 Task: Send an email with the signature Faith Turner with the subject 'Request for a testimonial' and the message 'I would like to request a review of the proposal before making a decision.' from softage.1@softage.net to softage.10@softage.net with an attached document Business_evaluation.pdf and move the email from Sent Items to the folder Landscaping
Action: Mouse moved to (80, 109)
Screenshot: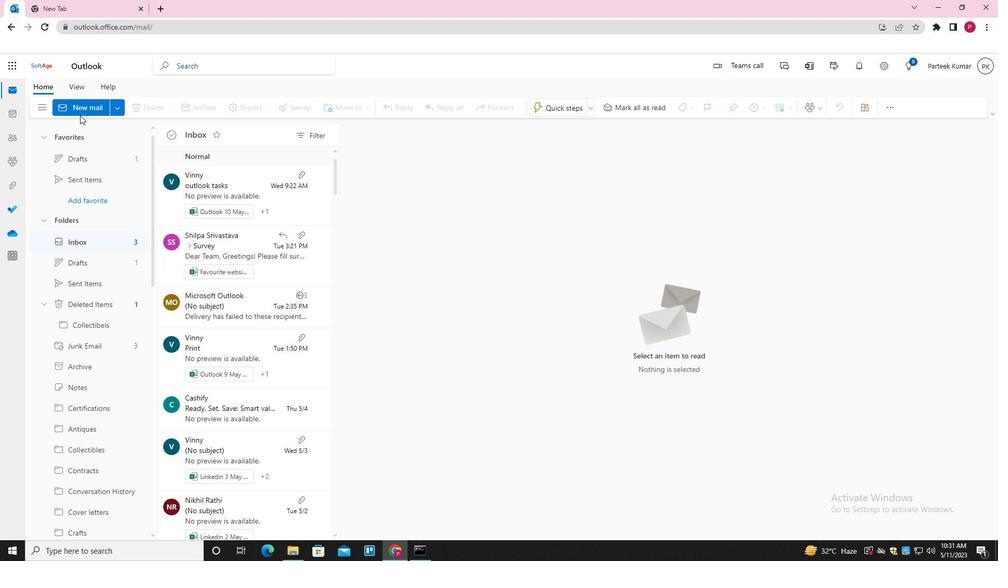 
Action: Mouse pressed left at (80, 109)
Screenshot: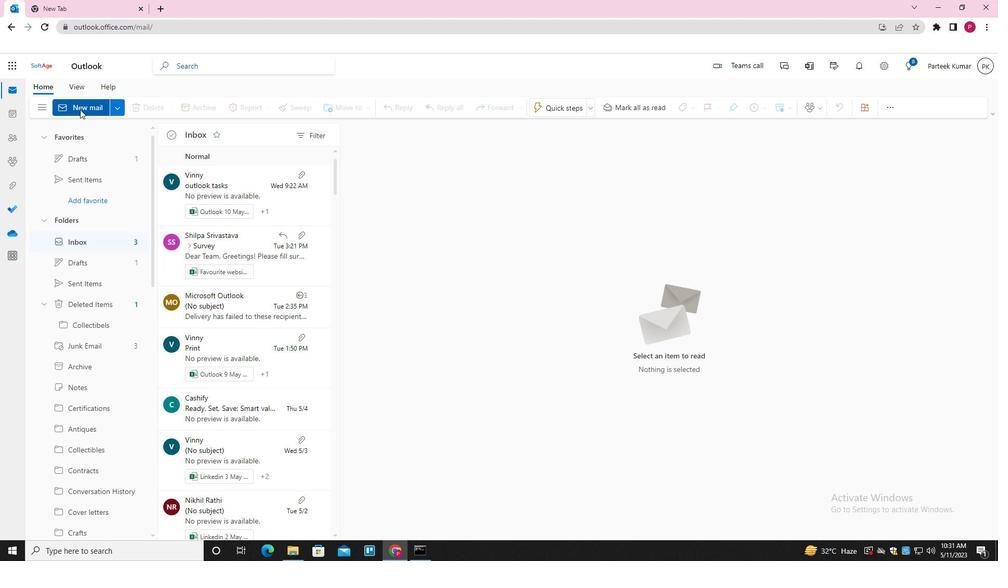 
Action: Mouse moved to (411, 264)
Screenshot: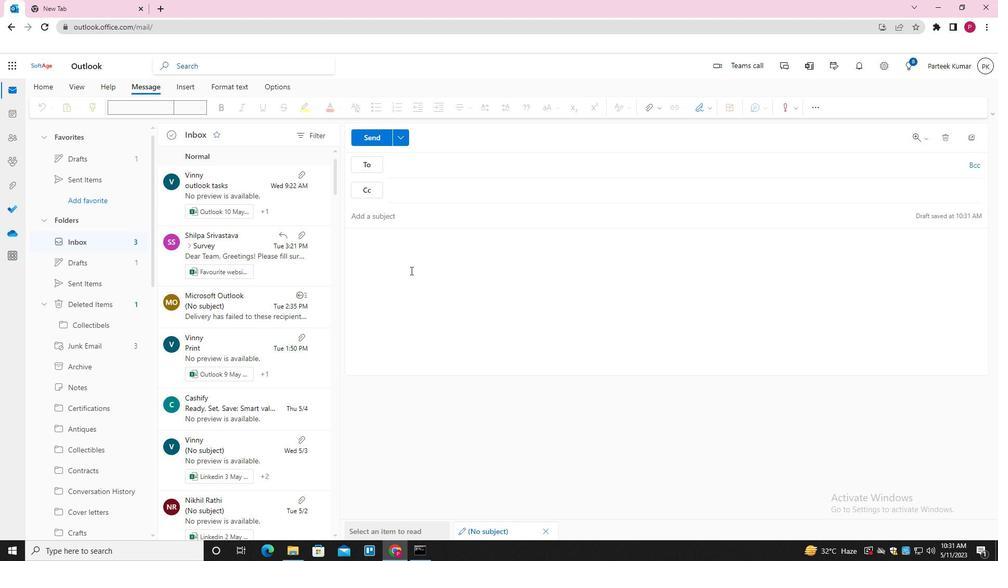 
Action: Mouse pressed left at (411, 264)
Screenshot: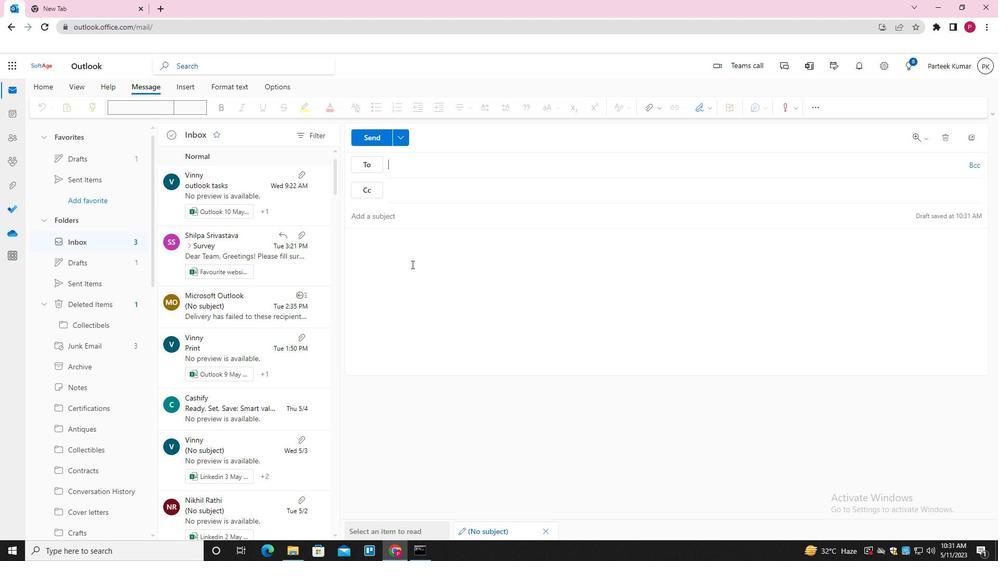 
Action: Mouse moved to (707, 108)
Screenshot: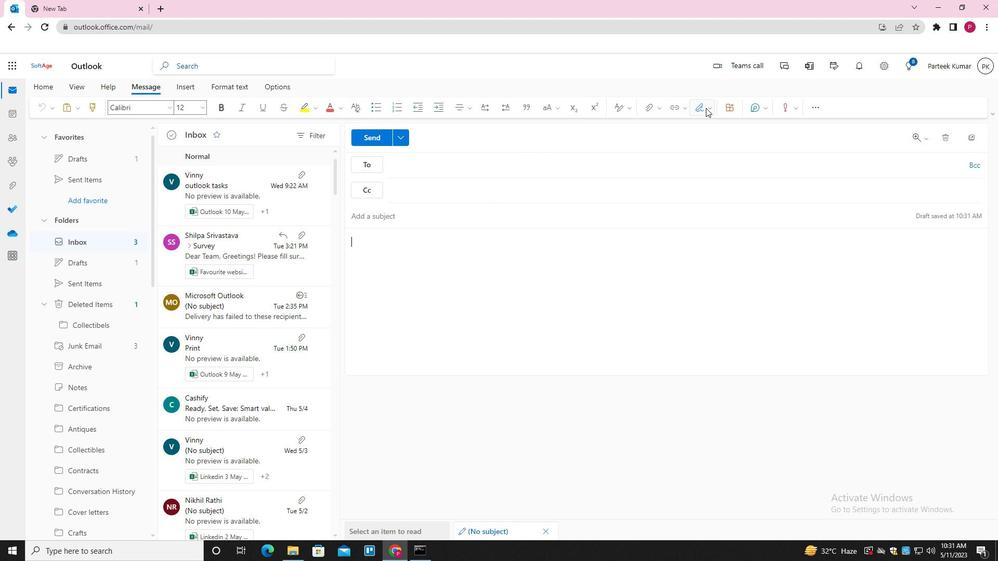 
Action: Mouse pressed left at (707, 108)
Screenshot: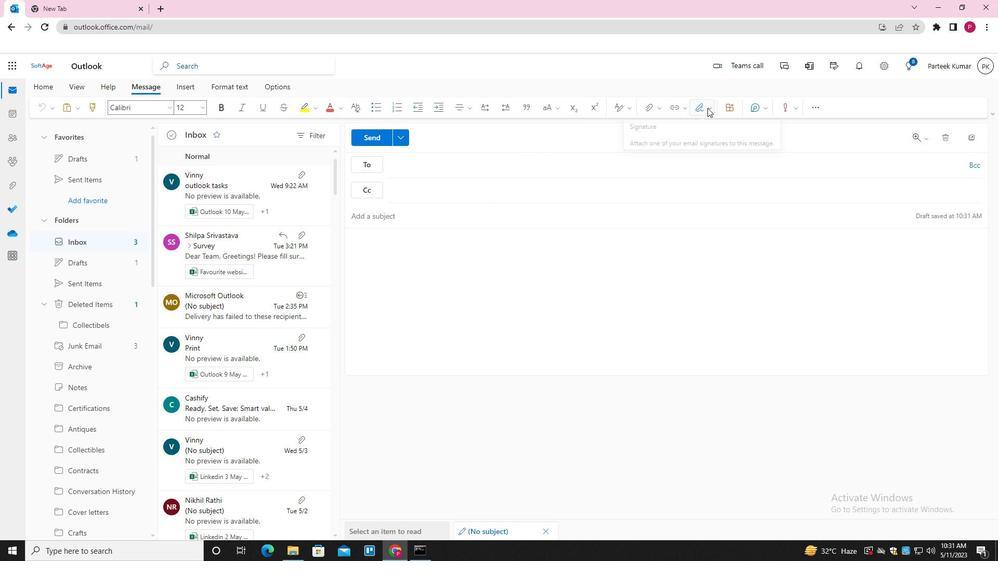 
Action: Mouse moved to (690, 148)
Screenshot: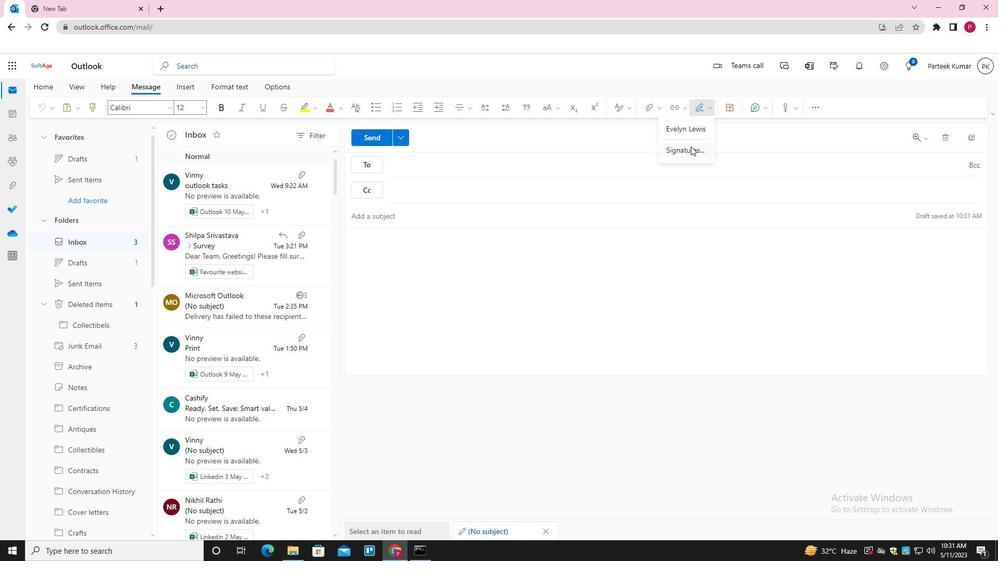 
Action: Mouse pressed left at (690, 148)
Screenshot: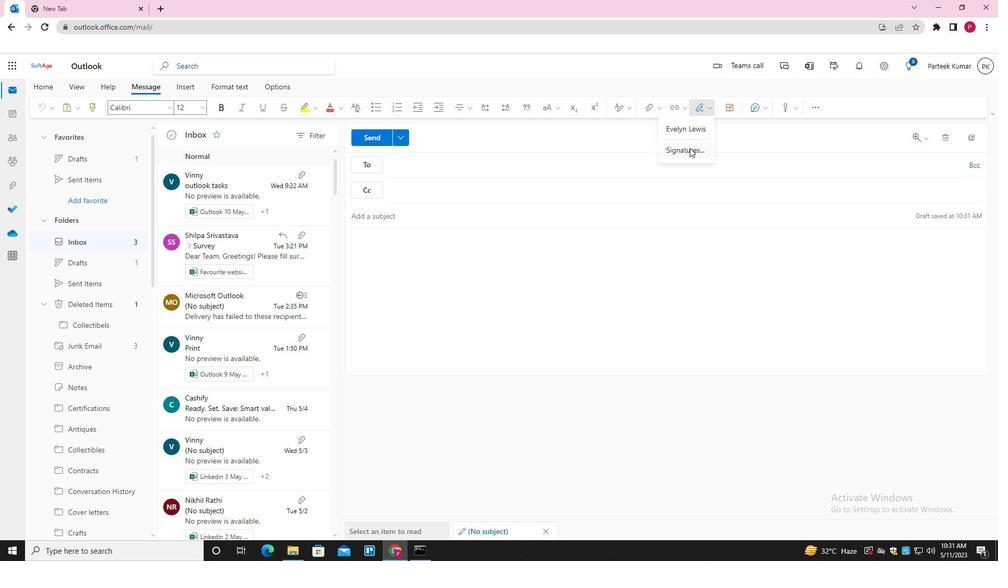 
Action: Mouse moved to (693, 190)
Screenshot: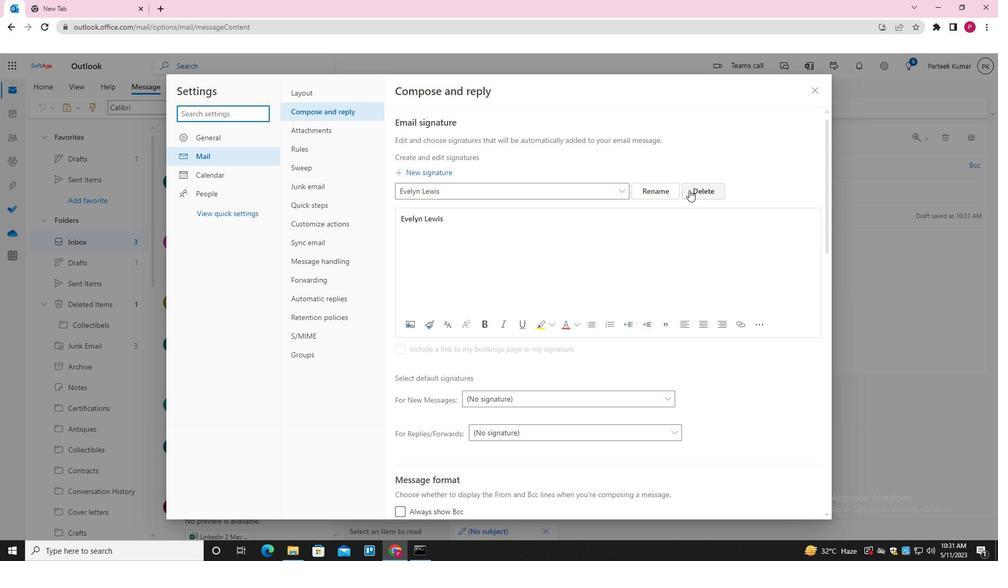 
Action: Mouse pressed left at (693, 190)
Screenshot: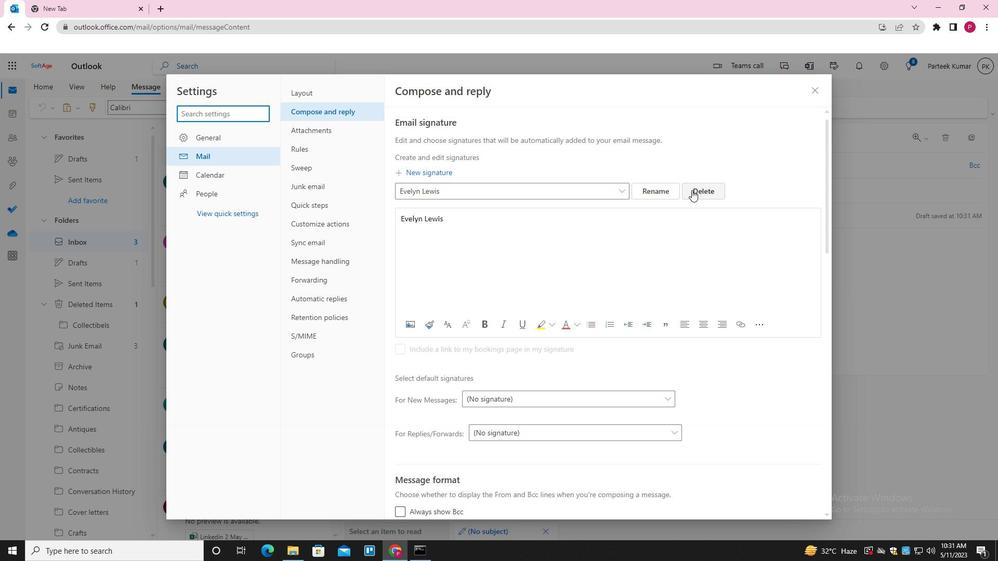 
Action: Mouse moved to (515, 192)
Screenshot: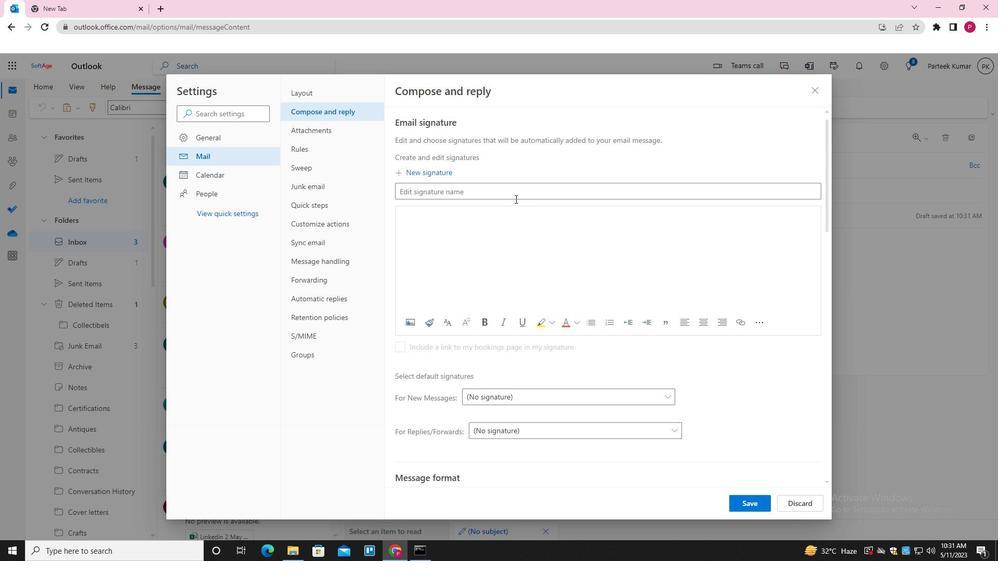
Action: Mouse pressed left at (515, 192)
Screenshot: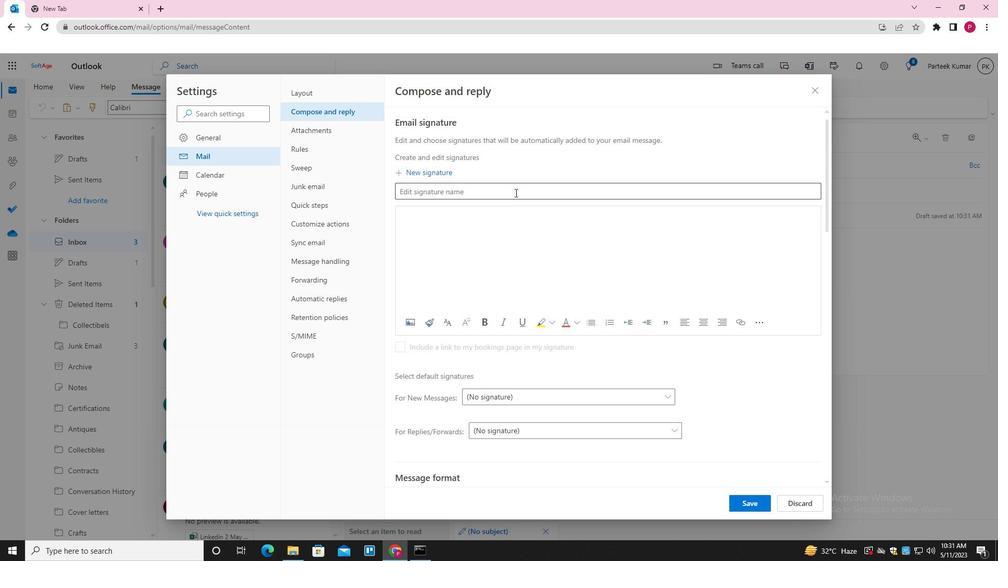
Action: Key pressed <Key.shift>FAITH<Key.space><Key.shift><Key.shift><Key.shift><Key.shift><Key.shift><Key.shift><Key.shift><Key.shift><Key.shift><Key.shift><Key.shift><Key.shift><Key.shift><Key.shift><Key.shift><Key.shift><Key.shift><Key.shift><Key.shift><Key.shift><Key.shift><Key.shift><Key.backspace>T<Key.backspace><Key.shift><Key.shift>T<Key.backspace><Key.space><Key.shift>TURNER
Screenshot: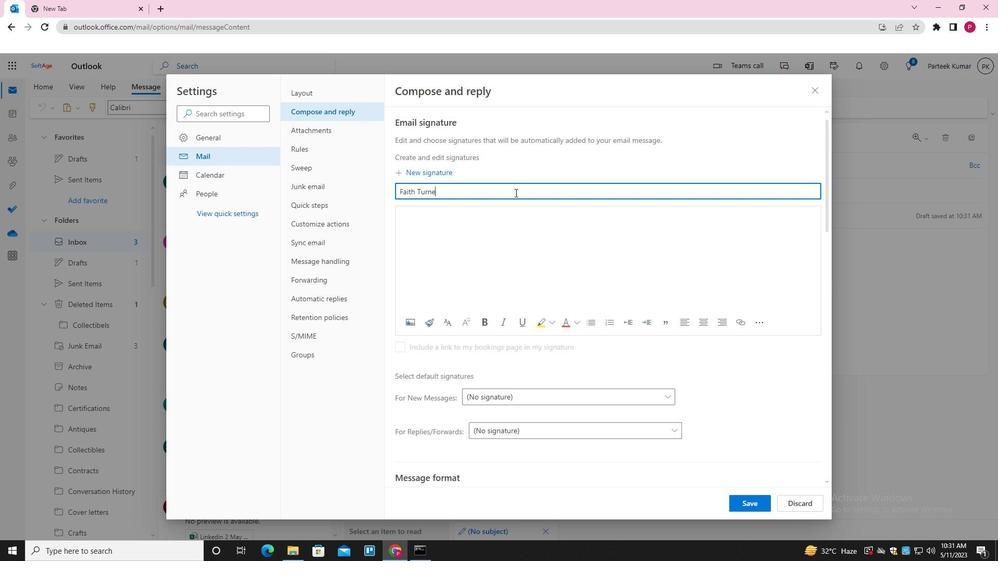 
Action: Mouse moved to (520, 220)
Screenshot: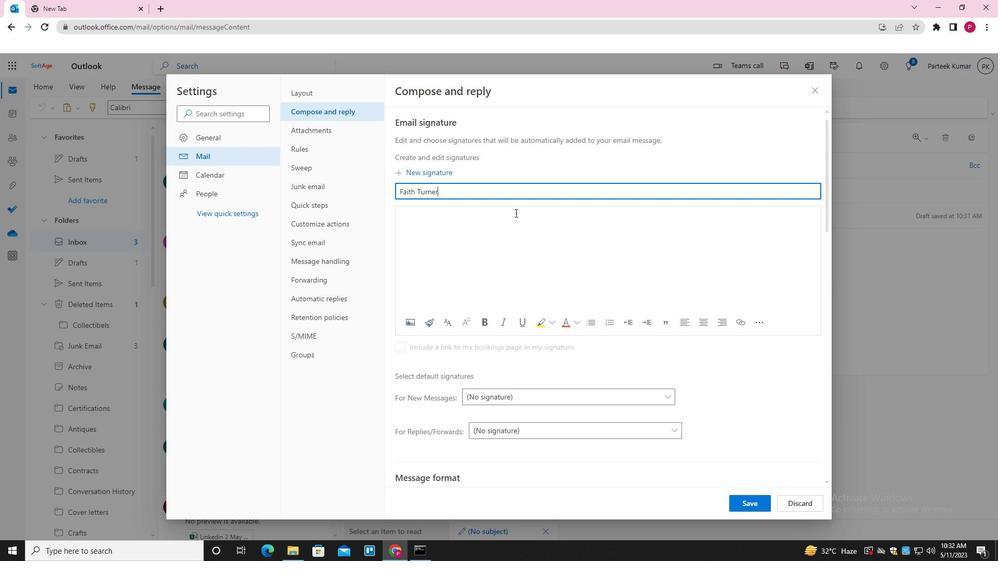 
Action: Mouse pressed left at (520, 220)
Screenshot: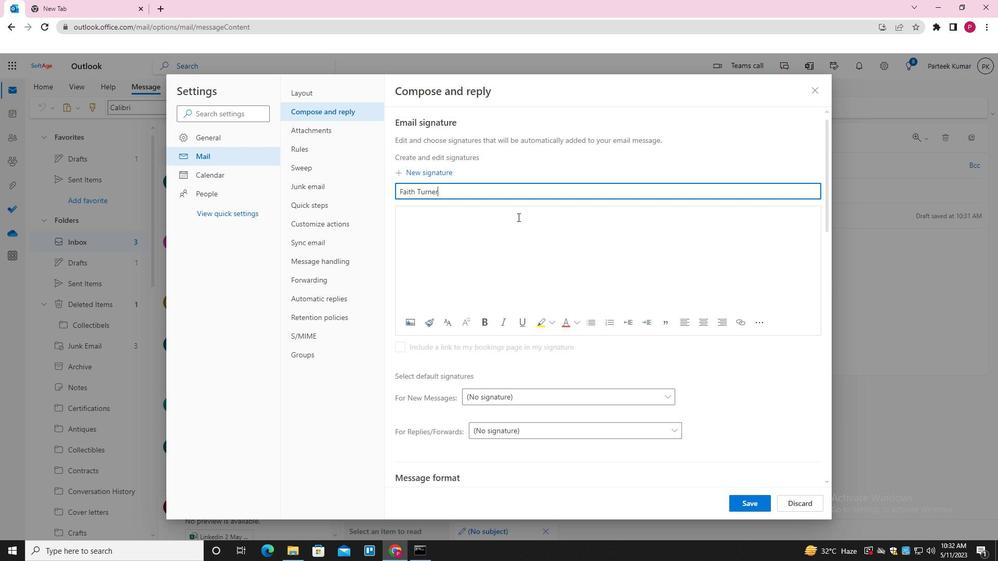 
Action: Key pressed <Key.shift><Key.shift><Key.shift><Key.shift><Key.shift><Key.shift><Key.shift><Key.shift><Key.shift><Key.shift><Key.shift><Key.shift><Key.shift><Key.shift><Key.shift><Key.shift><Key.shift><Key.shift><Key.shift><Key.shift><Key.shift><Key.shift><Key.shift><Key.shift><Key.shift><Key.shift>FAITH<Key.space><Key.shift>TURNER
Screenshot: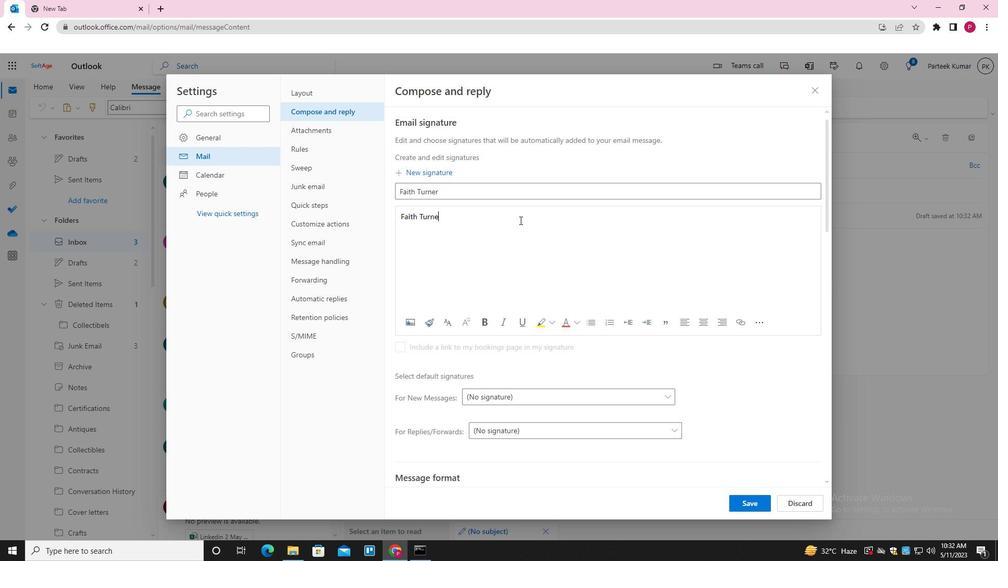 
Action: Mouse moved to (743, 506)
Screenshot: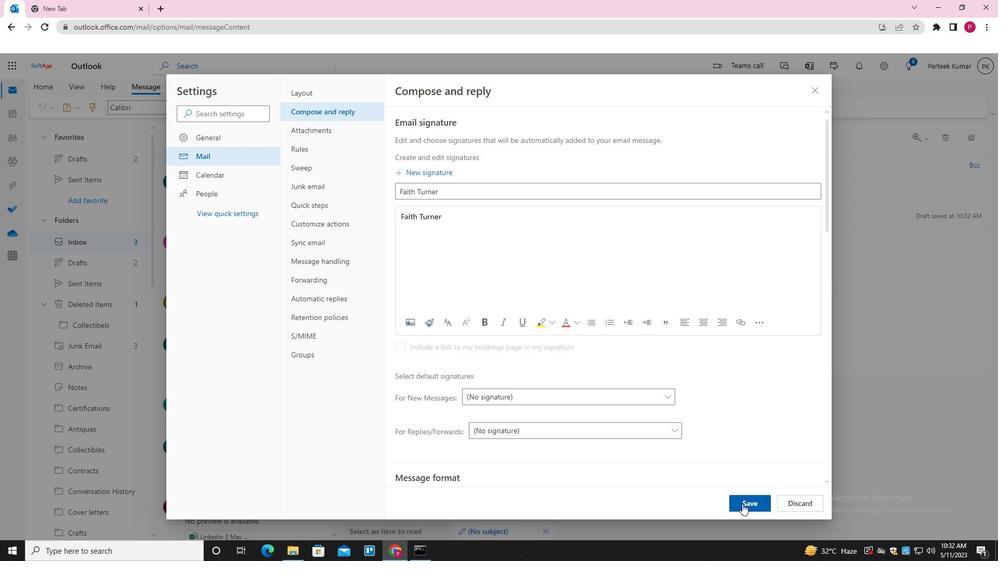 
Action: Mouse pressed left at (743, 506)
Screenshot: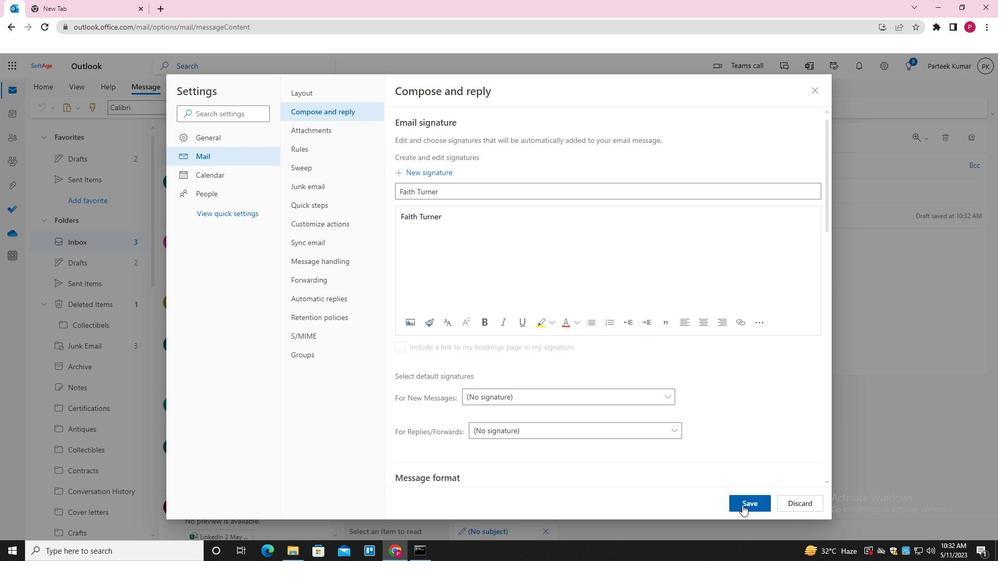 
Action: Mouse moved to (814, 87)
Screenshot: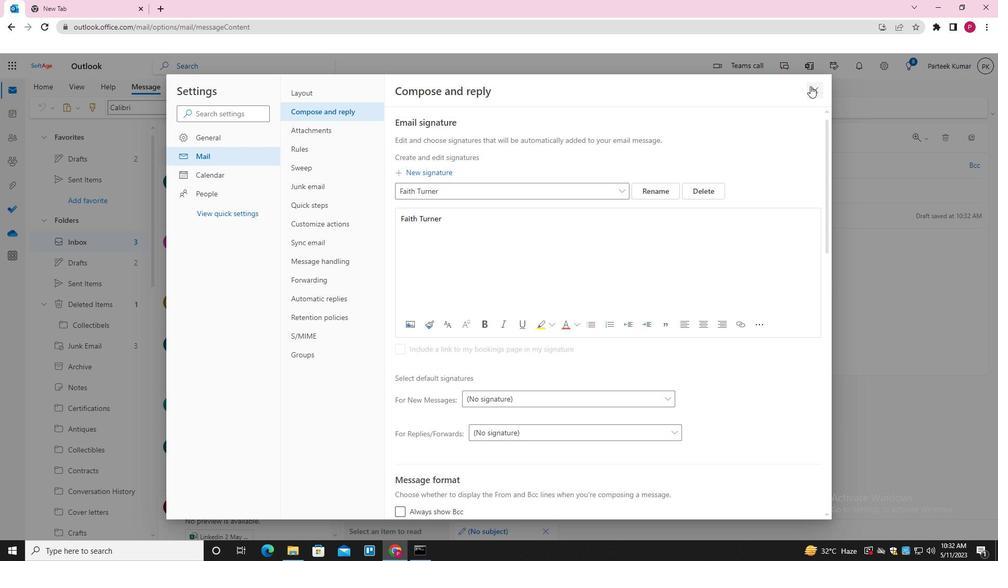 
Action: Mouse pressed left at (814, 87)
Screenshot: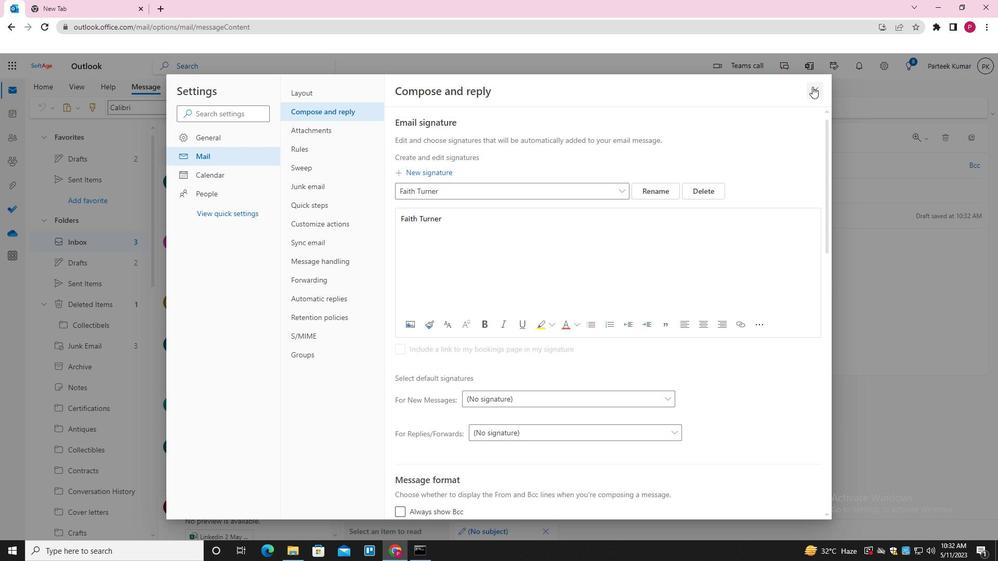 
Action: Mouse moved to (538, 253)
Screenshot: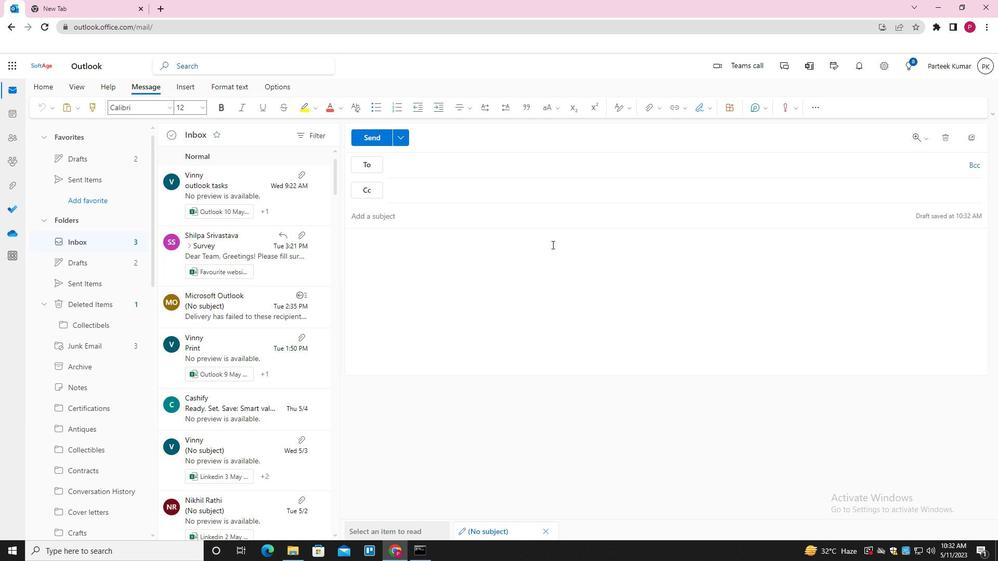 
Action: Mouse pressed left at (538, 253)
Screenshot: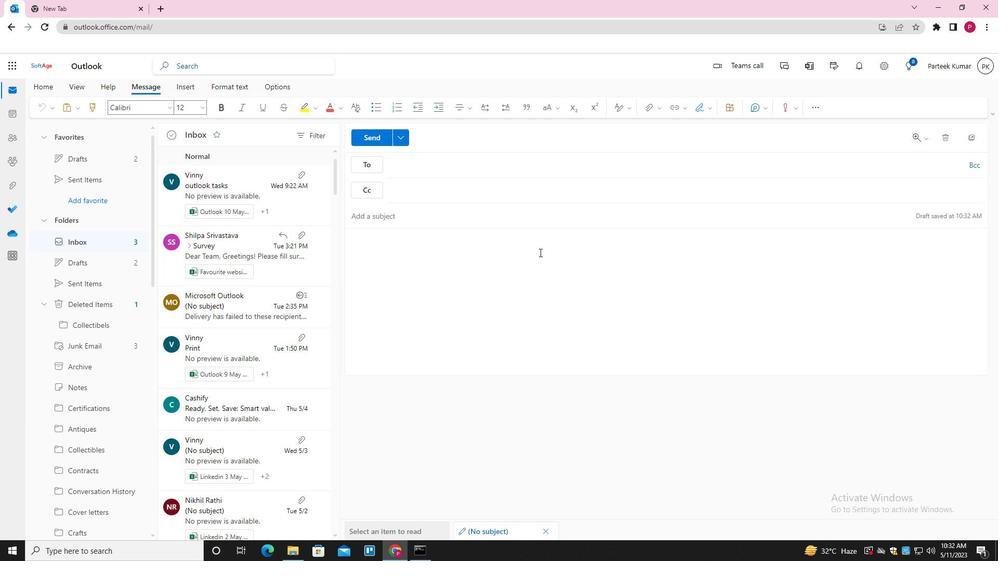 
Action: Mouse moved to (709, 106)
Screenshot: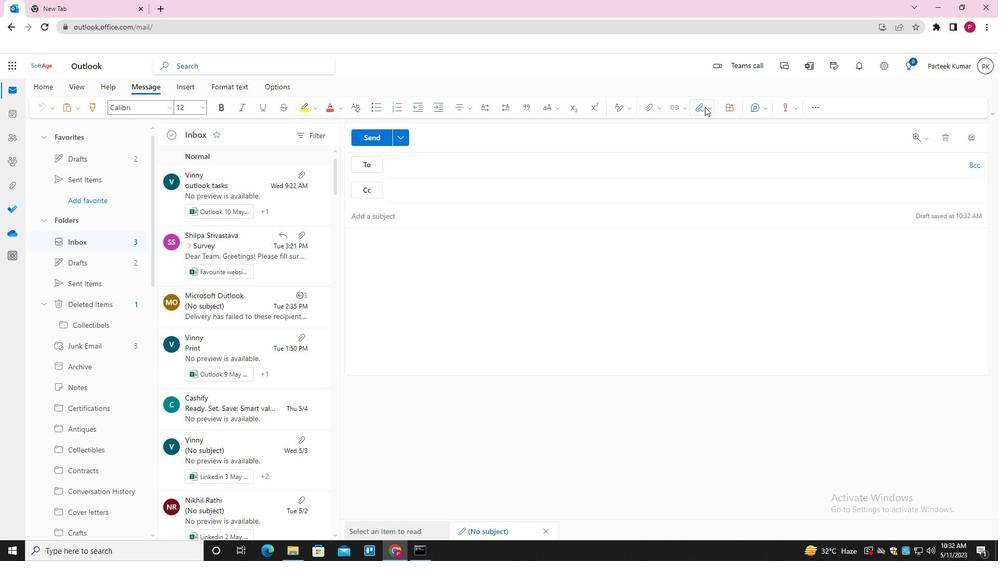
Action: Mouse pressed left at (709, 106)
Screenshot: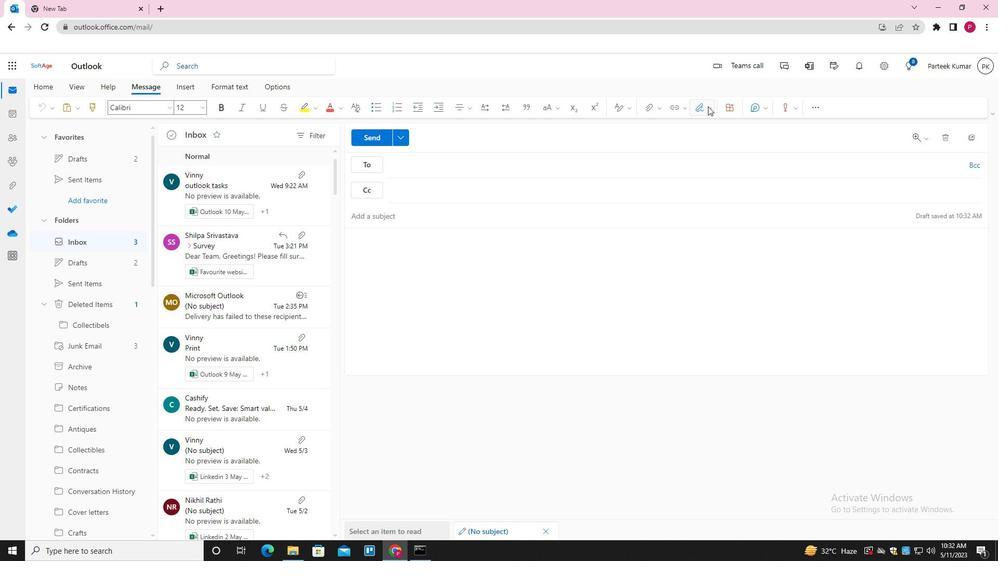 
Action: Mouse moved to (695, 124)
Screenshot: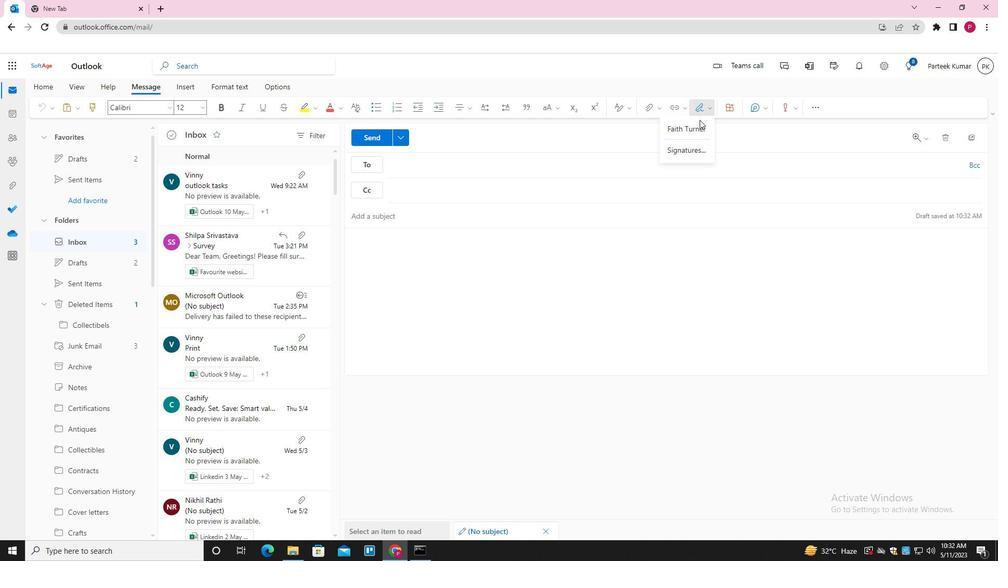 
Action: Mouse pressed left at (695, 124)
Screenshot: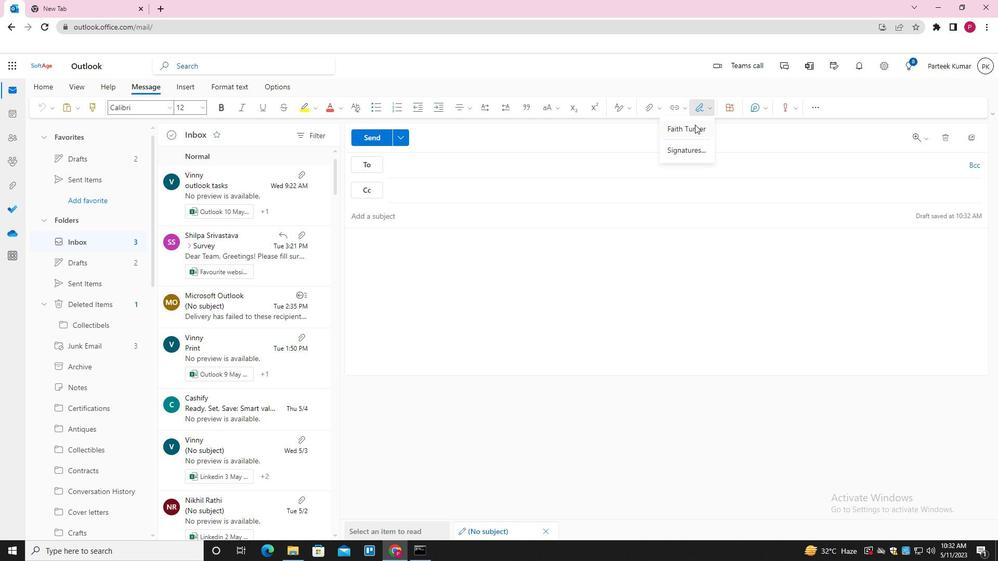 
Action: Mouse moved to (517, 217)
Screenshot: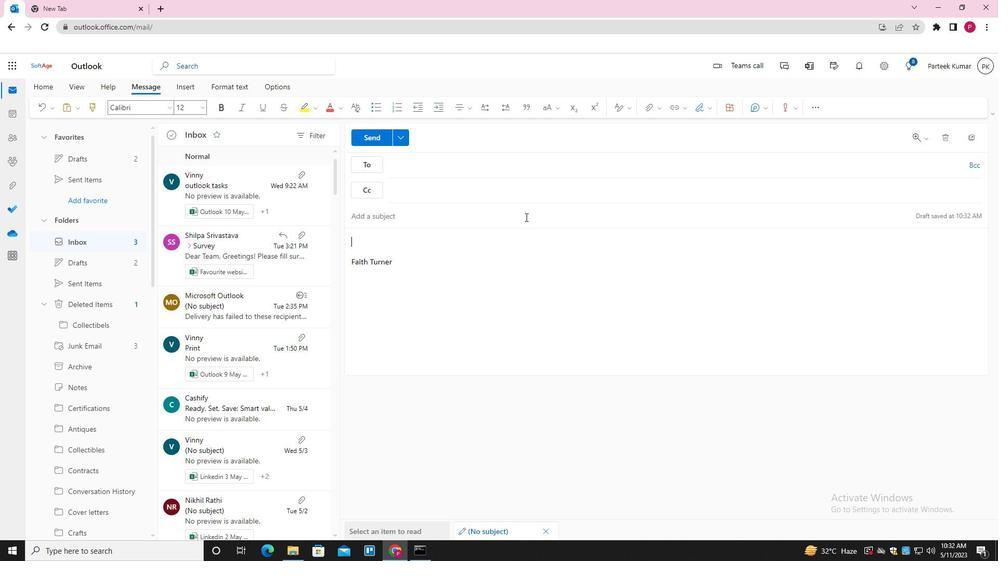 
Action: Mouse pressed left at (517, 217)
Screenshot: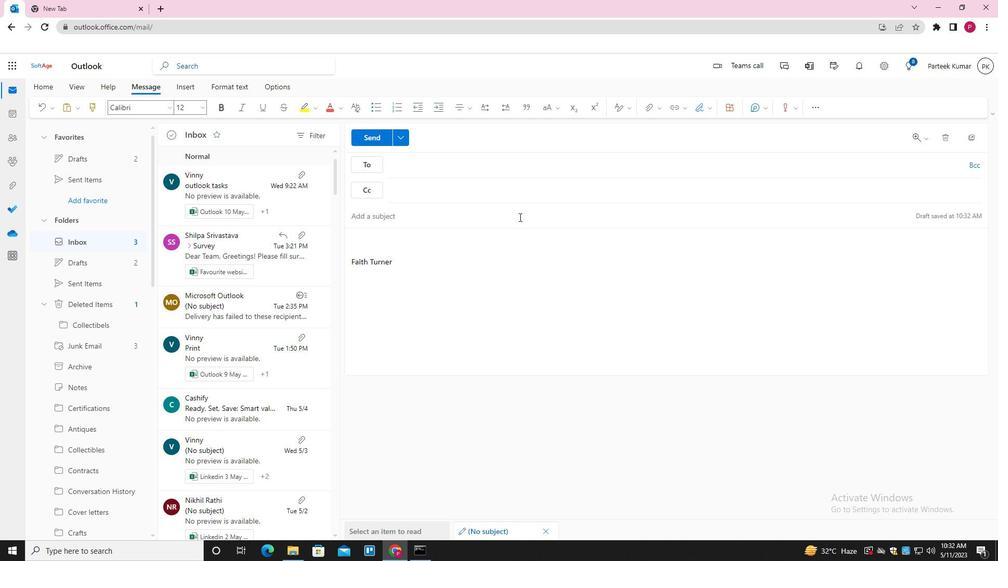 
Action: Key pressed <Key.shift><Key.shift>REQUEST<Key.space>FOR<Key.space>A<Key.space>TESTIMONIAL<Key.space>
Screenshot: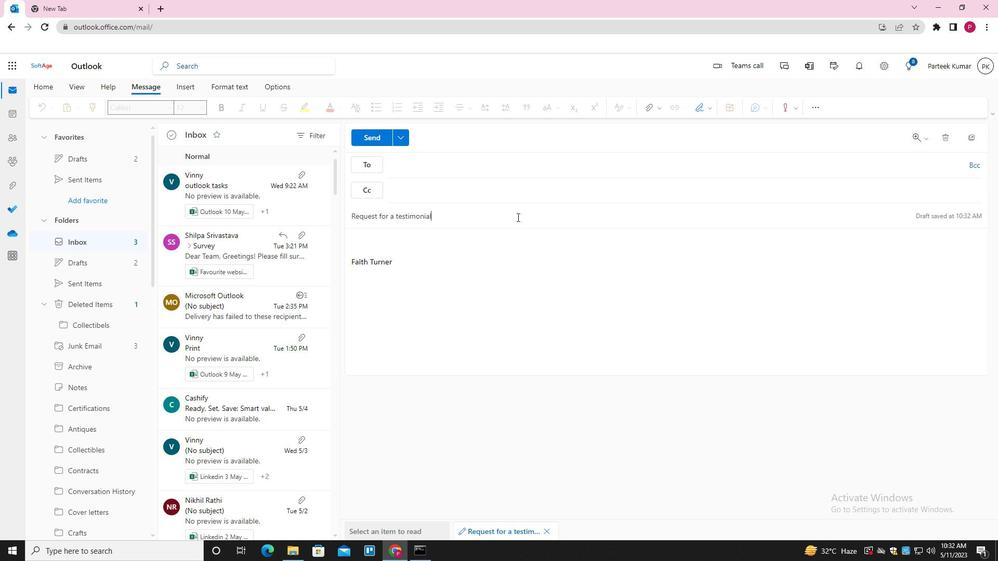
Action: Mouse moved to (434, 238)
Screenshot: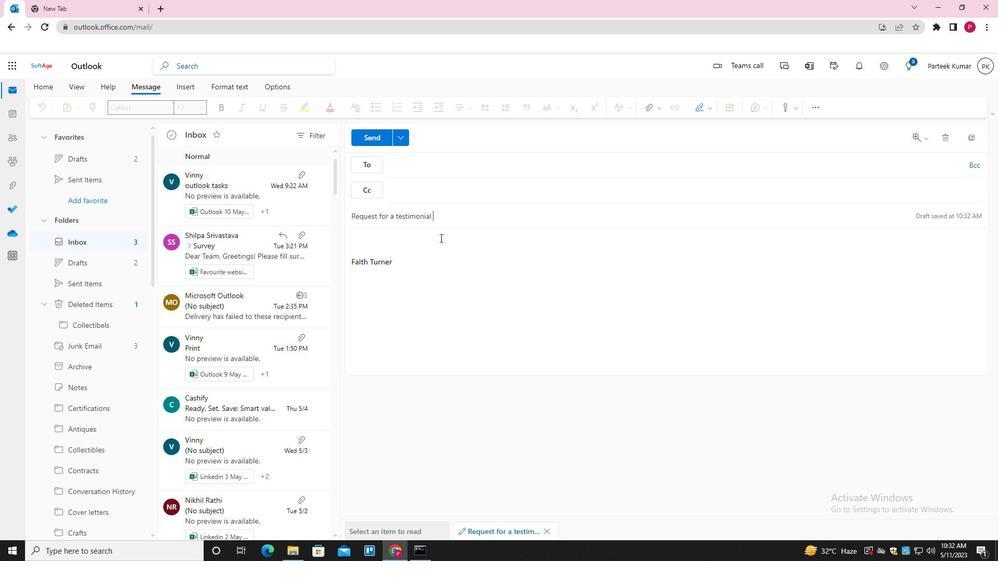 
Action: Mouse pressed left at (434, 238)
Screenshot: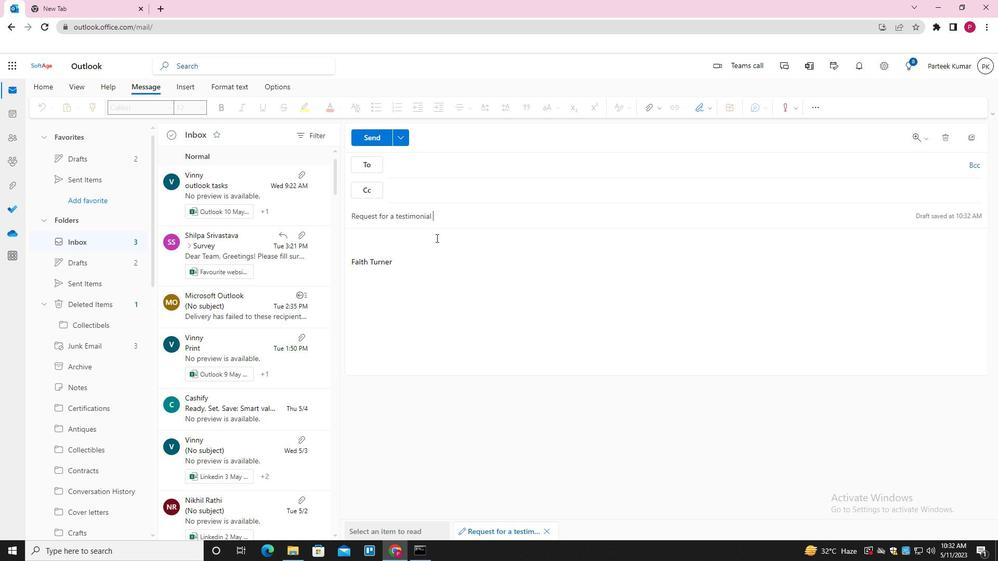 
Action: Key pressed <Key.shift>I<Key.space>WOULD<Key.space>LIKE<Key.space>TO<Key.space>REQUEST<Key.space>A<Key.space>REVIEW<Key.space>OF<Key.space>THE<Key.space>PROPOSAL<Key.space>BEFORE<Key.space>MAKING<Key.space>A<Key.space>DECESION<Key.space><Key.backspace><Key.backspace><Key.backspace><Key.backspace><Key.backspace><Key.backspace><Key.backspace>CISION
Screenshot: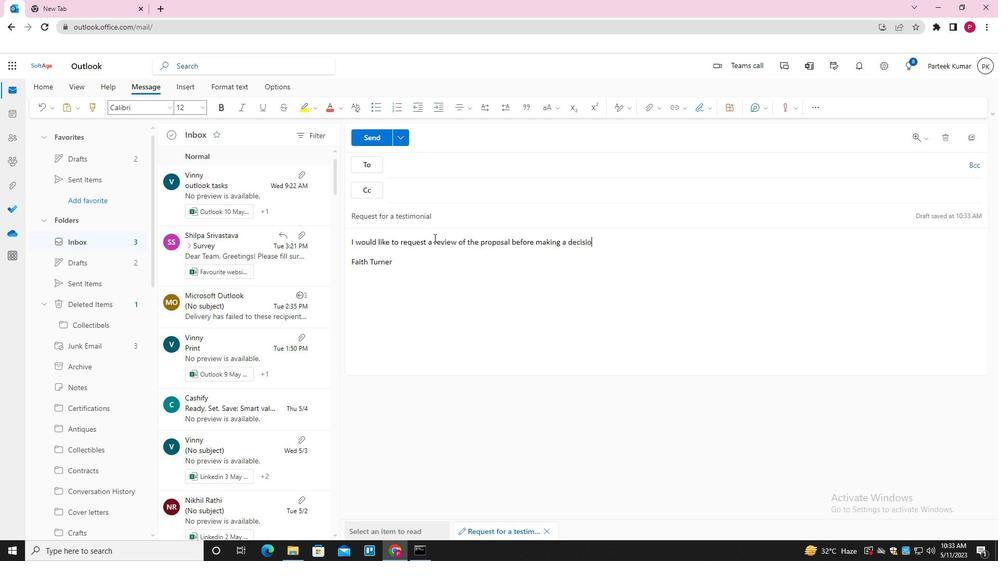 
Action: Mouse moved to (465, 161)
Screenshot: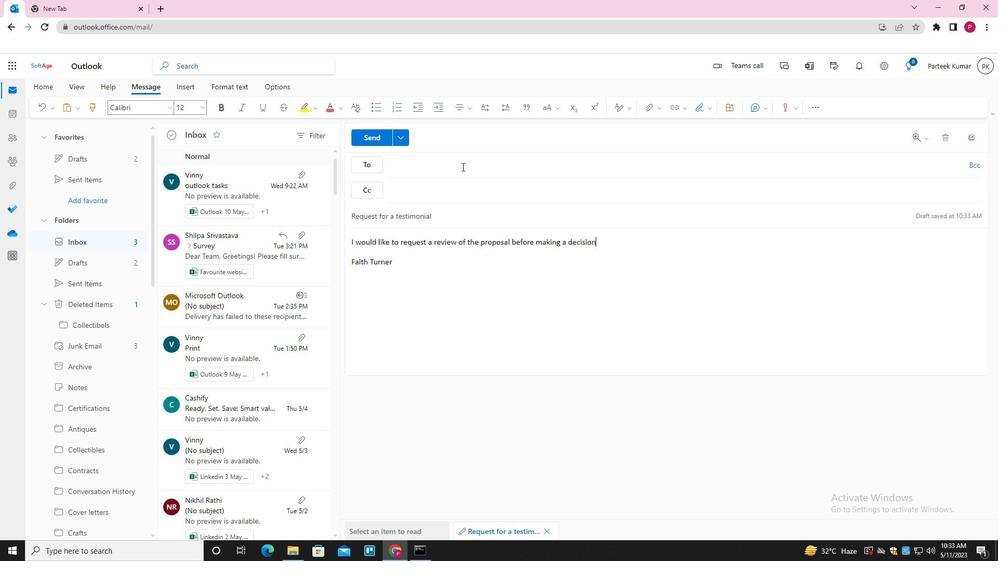 
Action: Mouse pressed left at (465, 161)
Screenshot: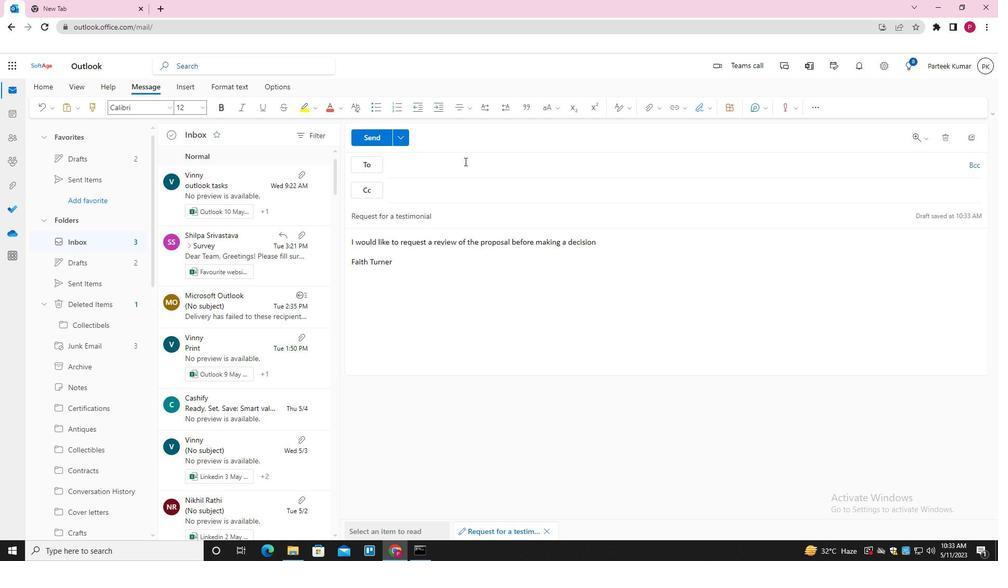 
Action: Key pressed SOFTAGE.10<Key.shift>@SOFTAGE.NET<Key.enter>
Screenshot: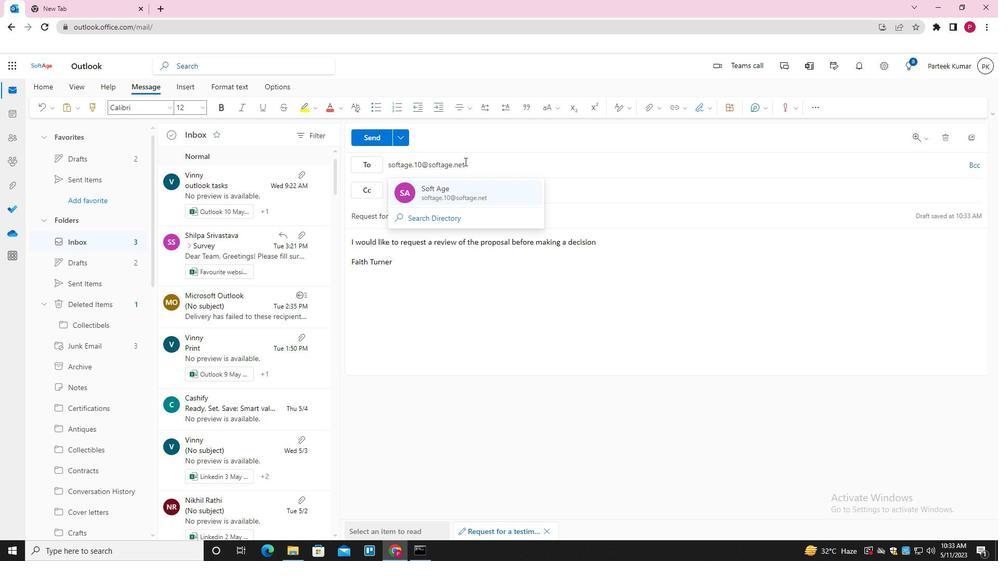 
Action: Mouse moved to (656, 110)
Screenshot: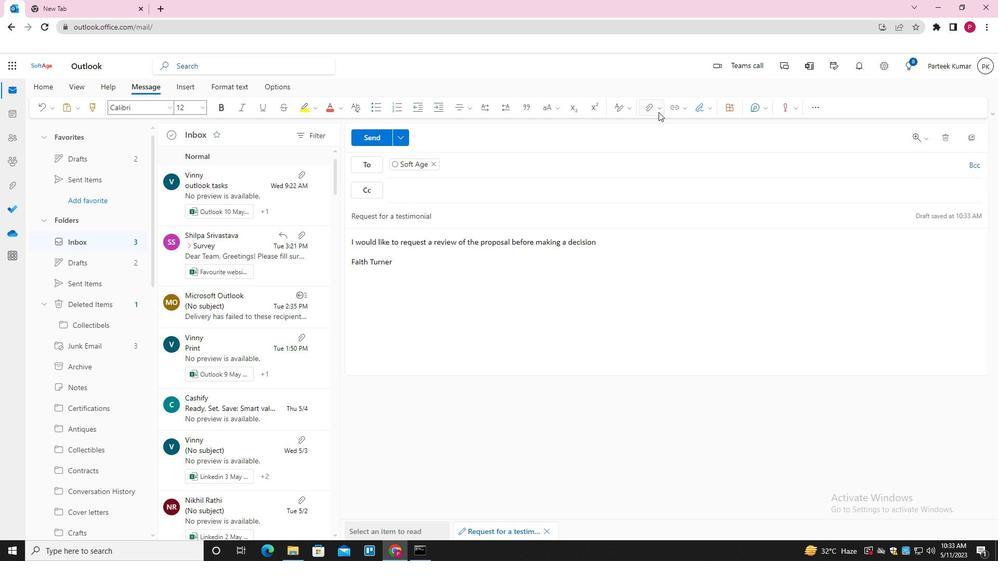 
Action: Mouse pressed left at (656, 110)
Screenshot: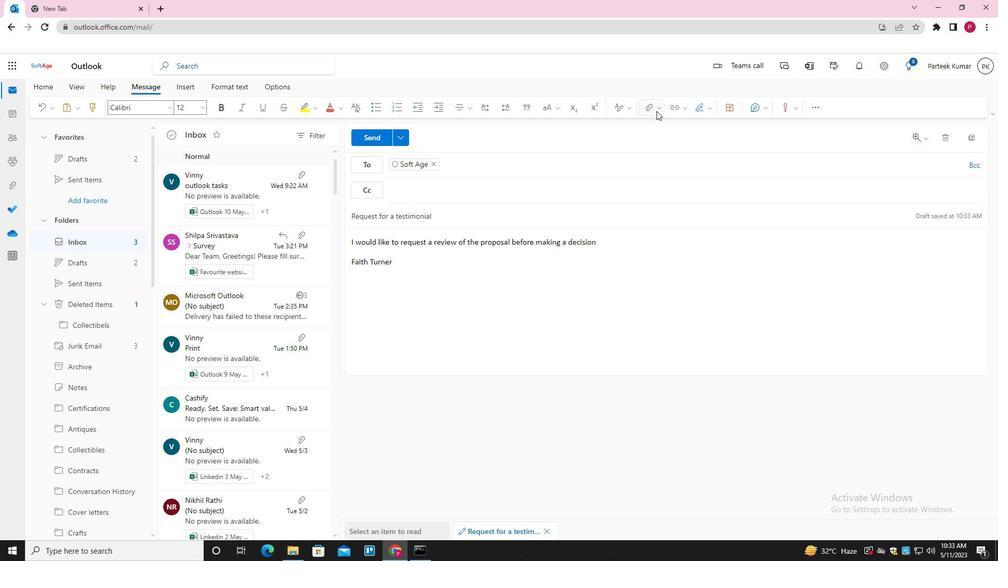 
Action: Mouse moved to (613, 131)
Screenshot: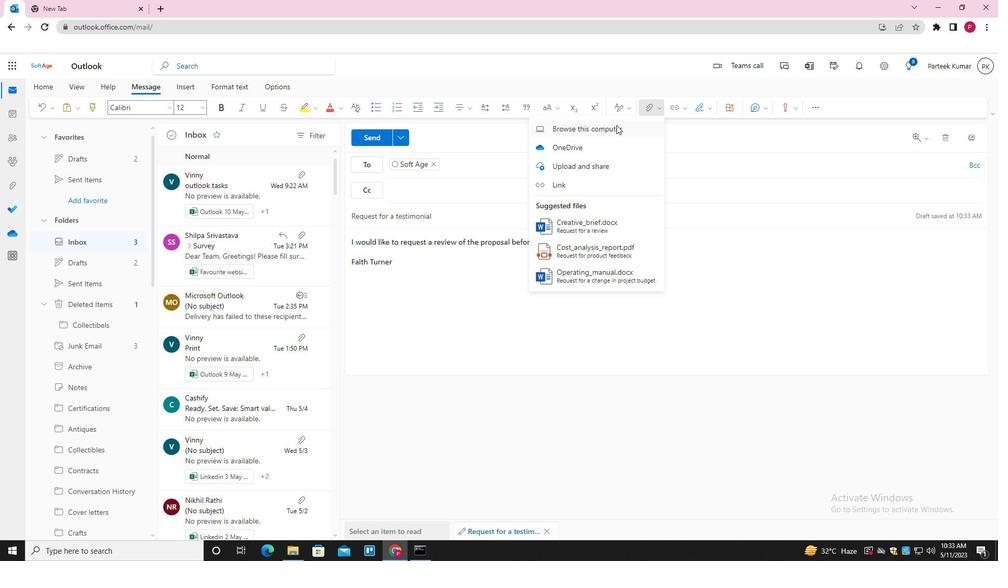 
Action: Mouse pressed left at (613, 131)
Screenshot: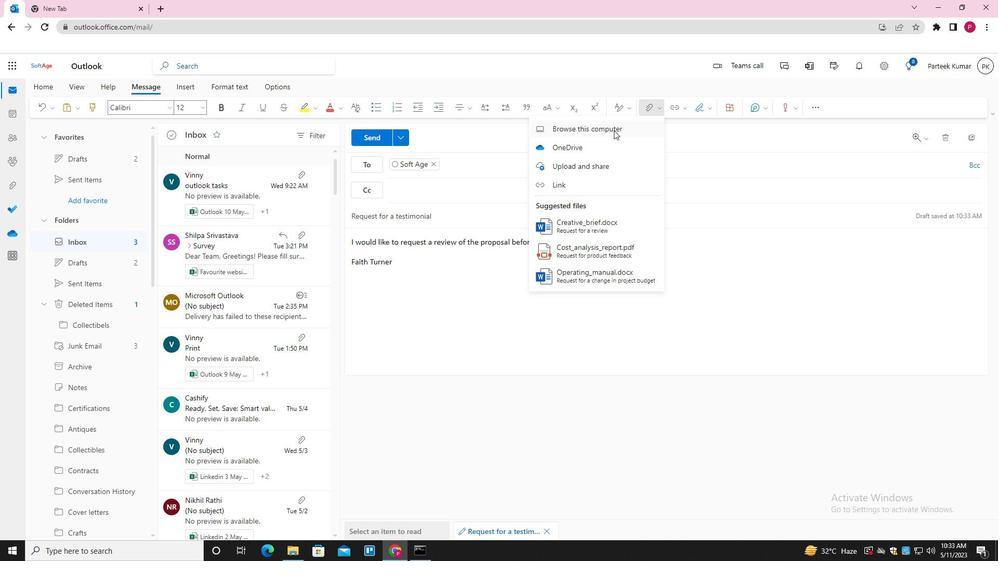 
Action: Mouse moved to (185, 78)
Screenshot: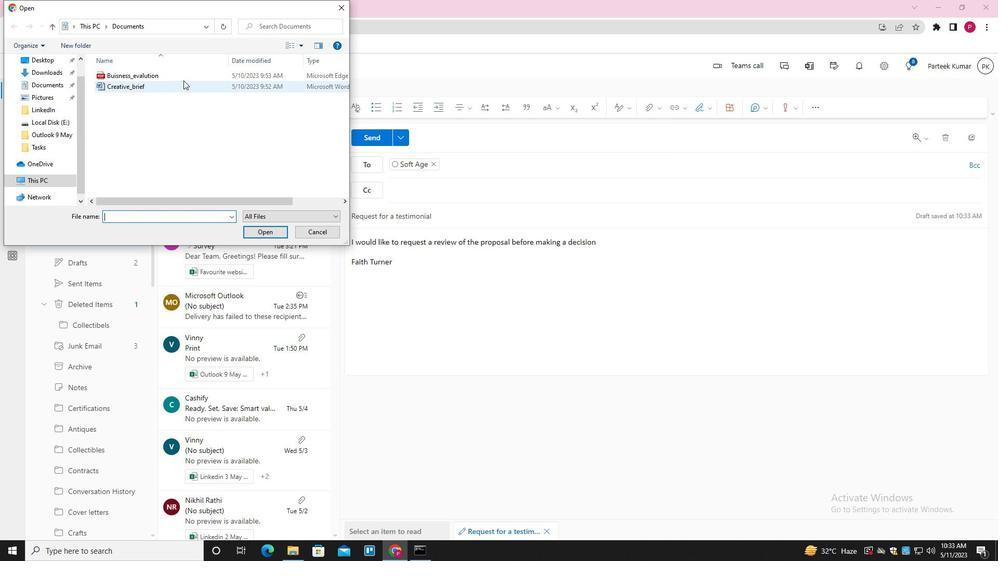
Action: Mouse pressed left at (185, 78)
Screenshot: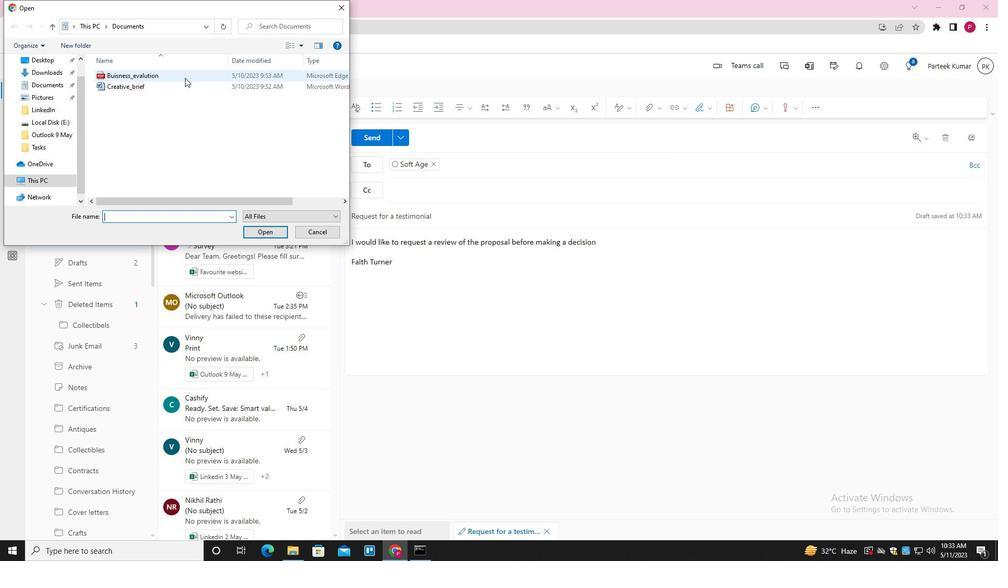 
Action: Mouse moved to (260, 237)
Screenshot: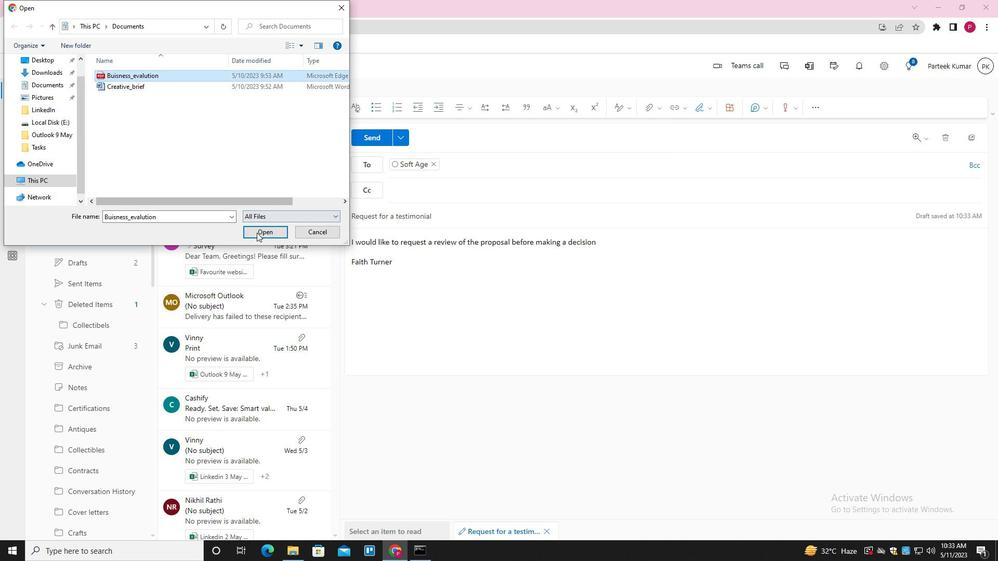 
Action: Mouse pressed left at (260, 237)
Screenshot: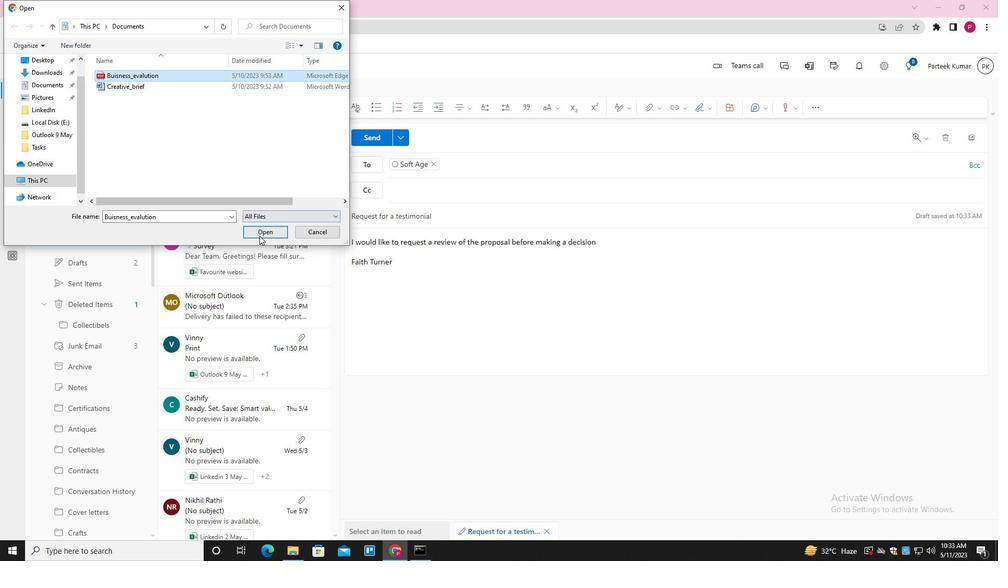 
Action: Mouse moved to (374, 140)
Screenshot: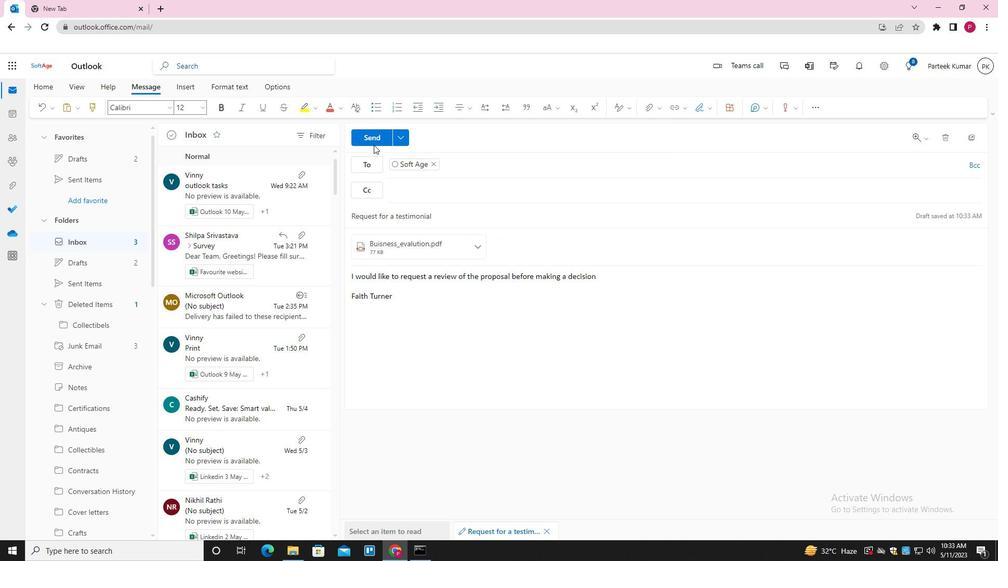 
Action: Mouse pressed left at (374, 140)
Screenshot: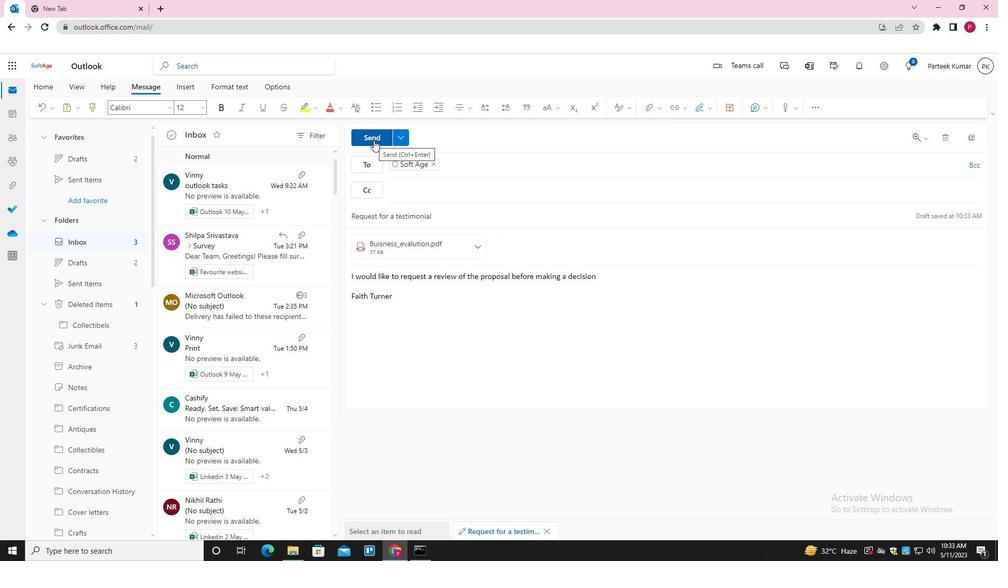 
Action: Mouse moved to (111, 281)
Screenshot: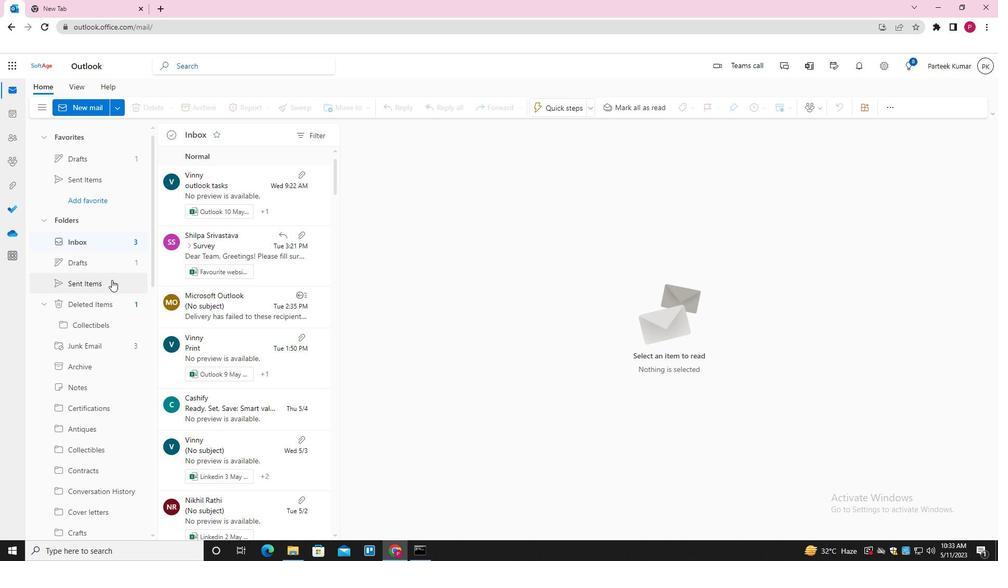 
Action: Mouse pressed left at (111, 281)
Screenshot: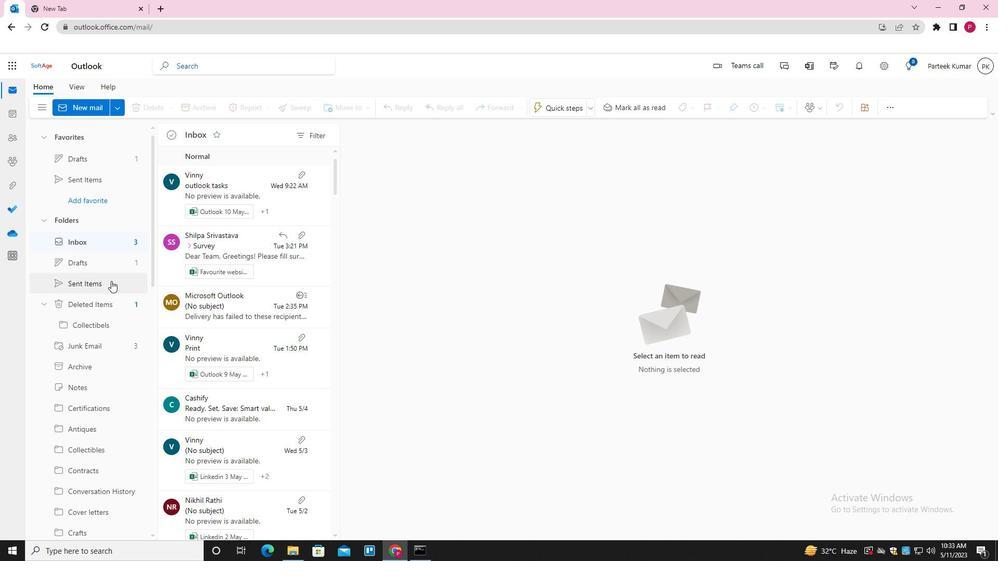 
Action: Mouse moved to (241, 190)
Screenshot: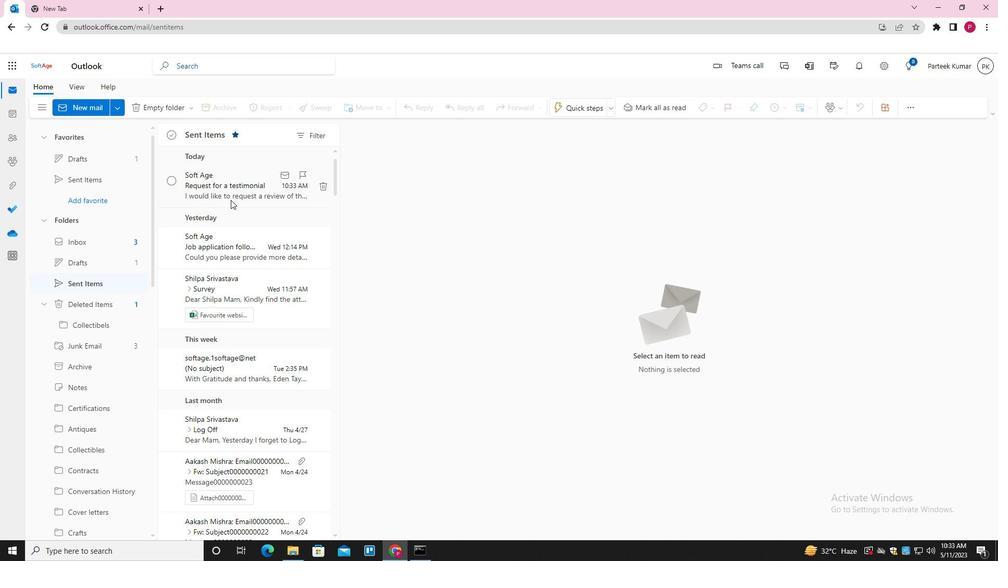 
Action: Mouse pressed right at (241, 190)
Screenshot: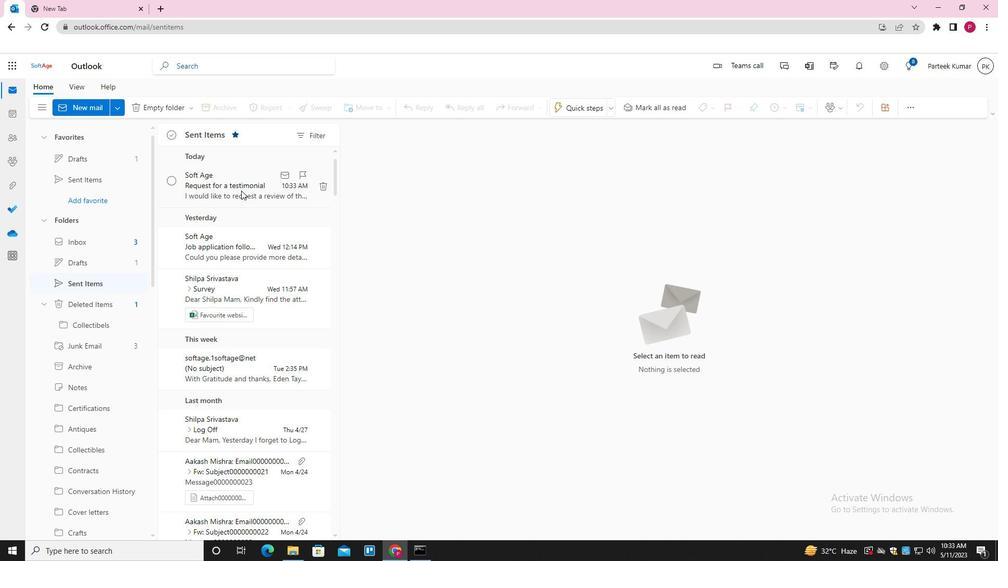 
Action: Mouse moved to (260, 238)
Screenshot: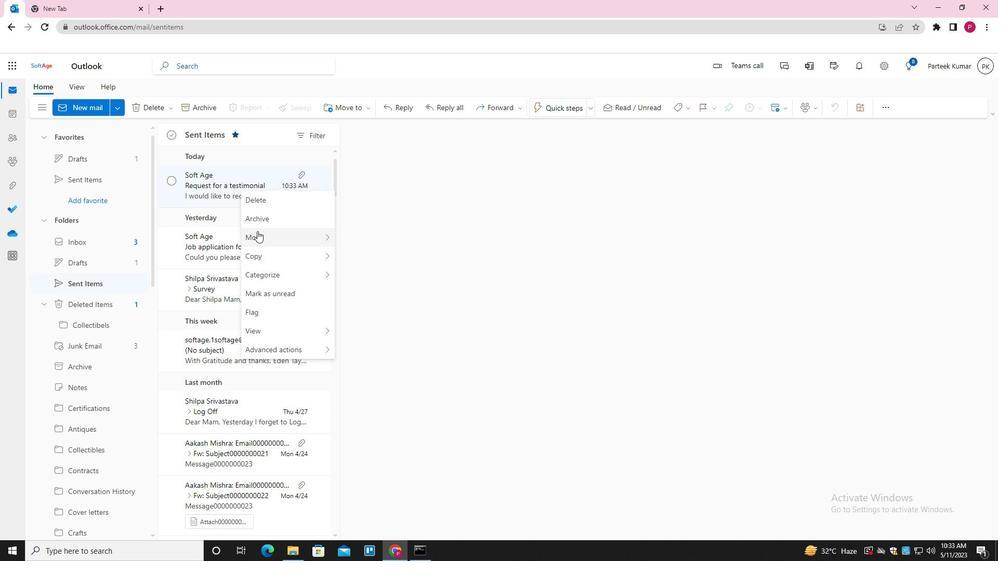 
Action: Mouse pressed left at (260, 238)
Screenshot: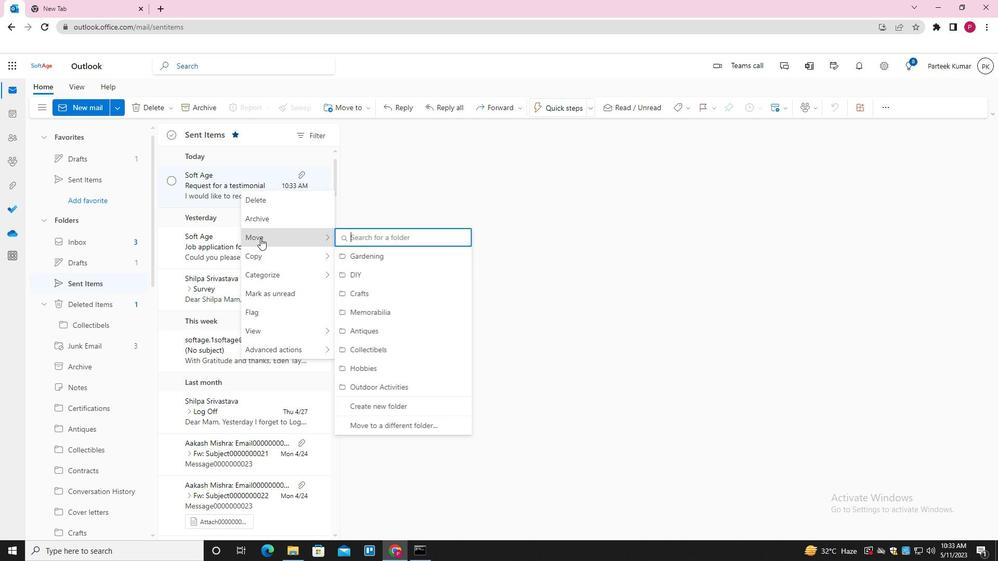 
Action: Mouse moved to (370, 237)
Screenshot: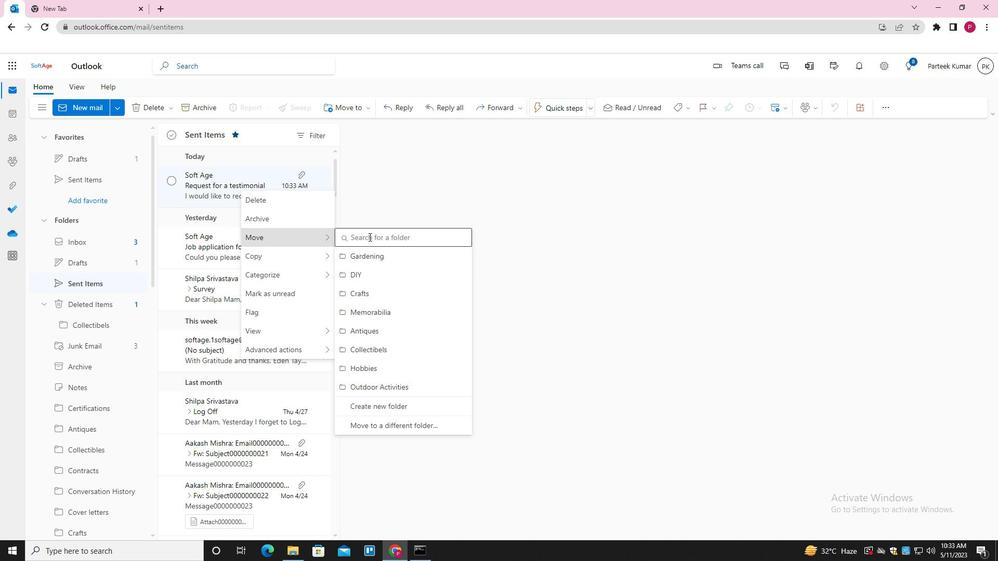 
Action: Mouse pressed left at (370, 237)
Screenshot: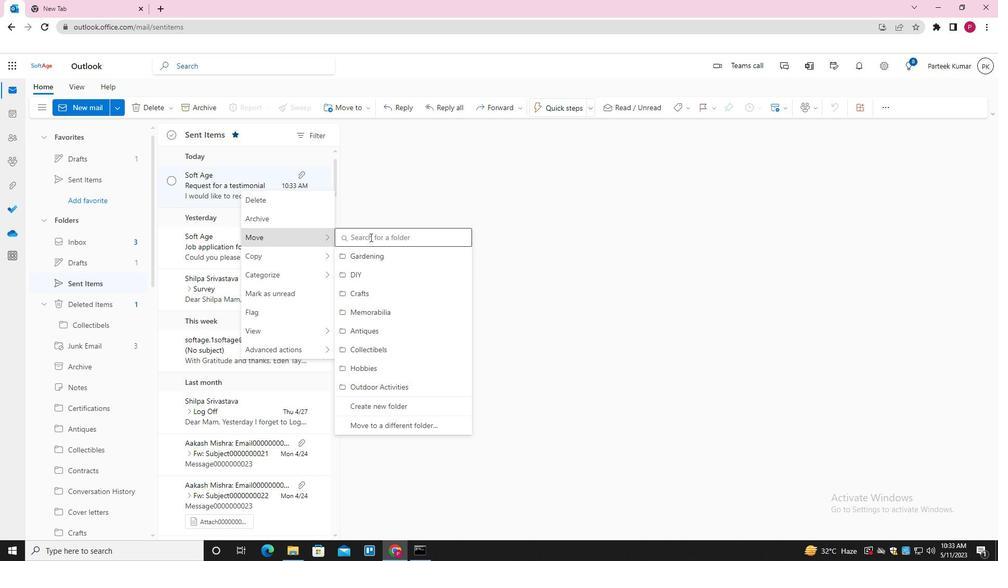 
Action: Key pressed <Key.shift><Key.shift><Key.shift><Key.shift>LANDSCAPING<Key.down><Key.enter>
Screenshot: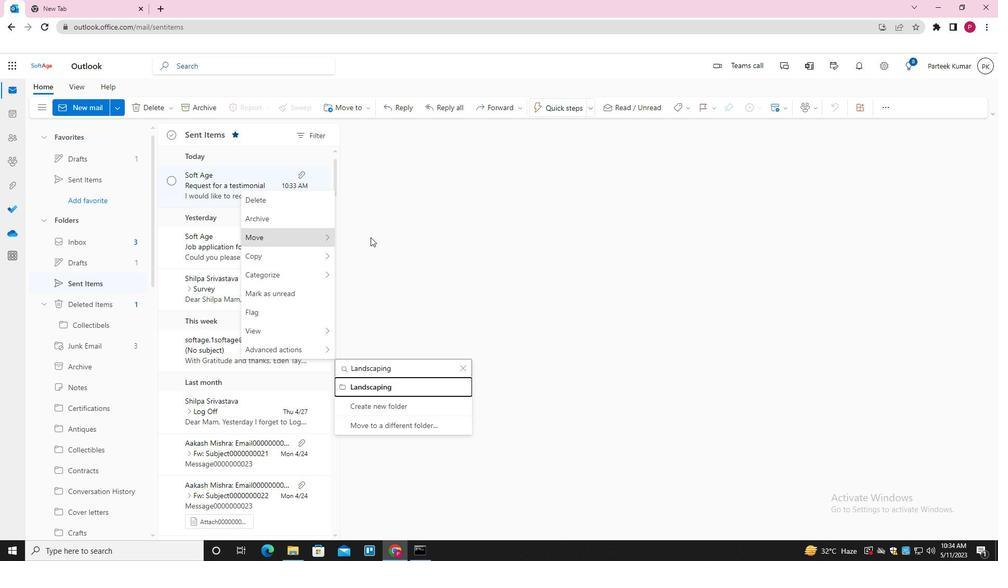 
